 Task: Create a due date automation trigger when advanced on, 2 hours after a card is due add content with a name or a description containing resume.
Action: Mouse moved to (796, 82)
Screenshot: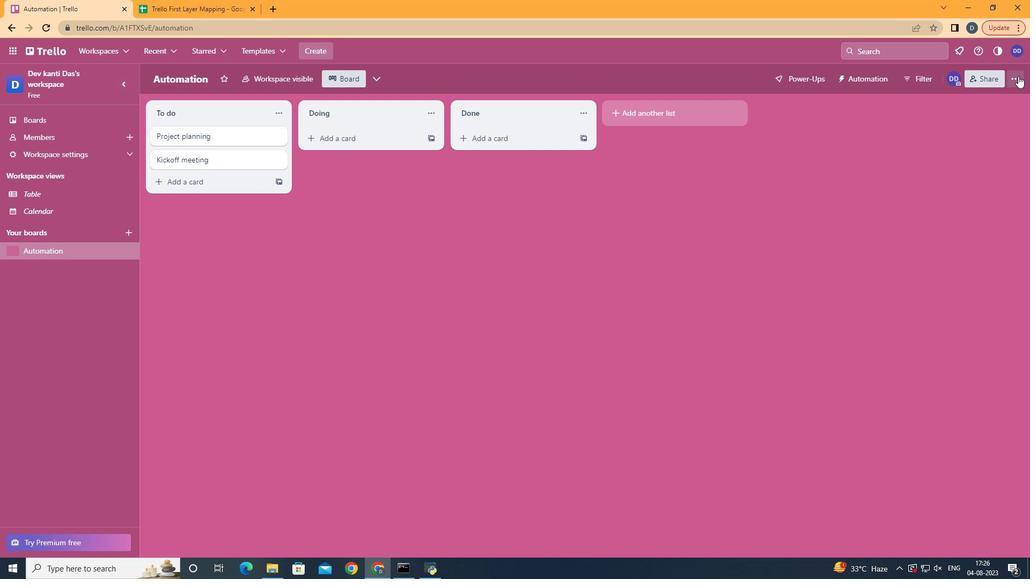 
Action: Mouse pressed left at (796, 82)
Screenshot: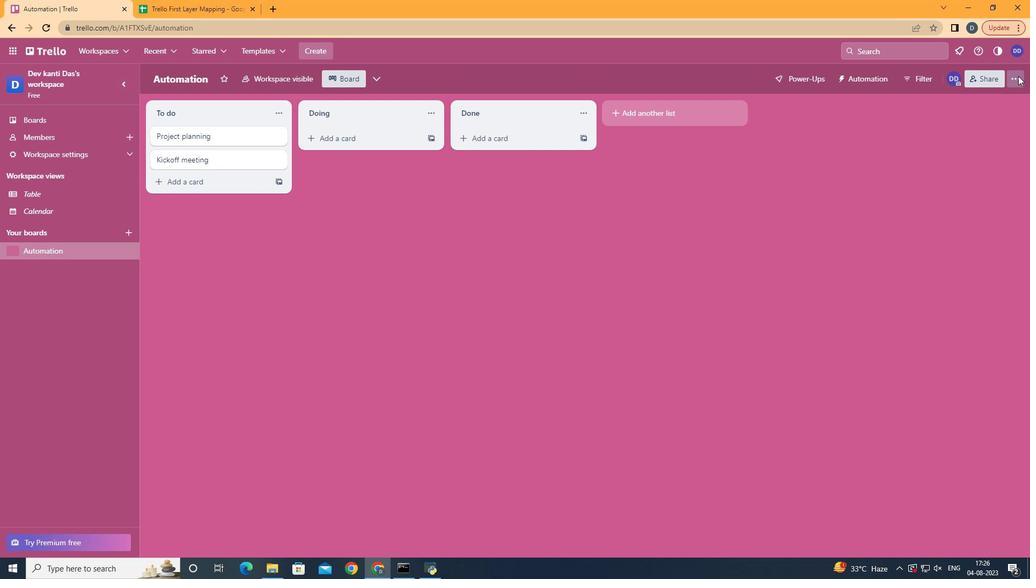
Action: Mouse moved to (743, 226)
Screenshot: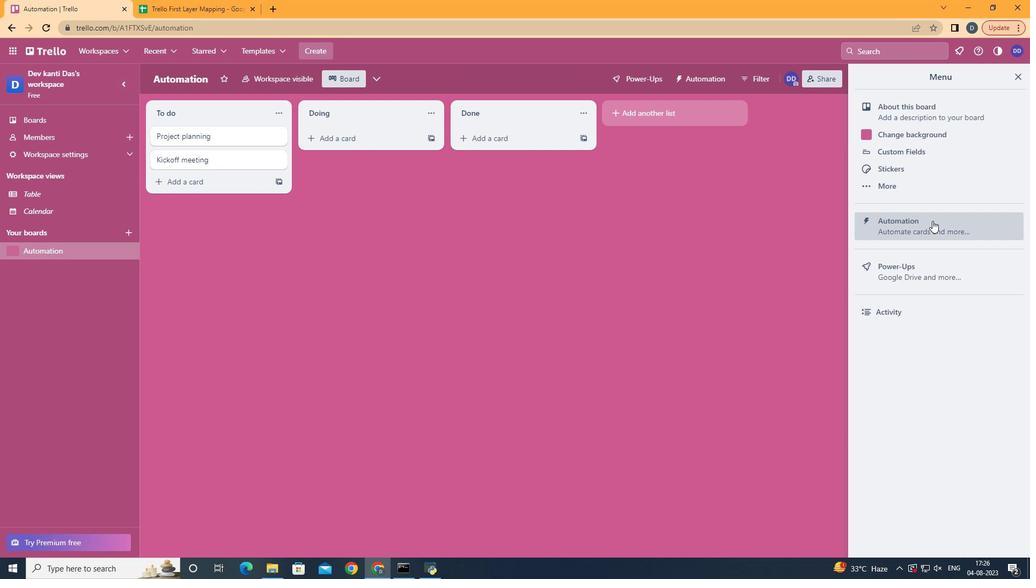 
Action: Mouse pressed left at (743, 226)
Screenshot: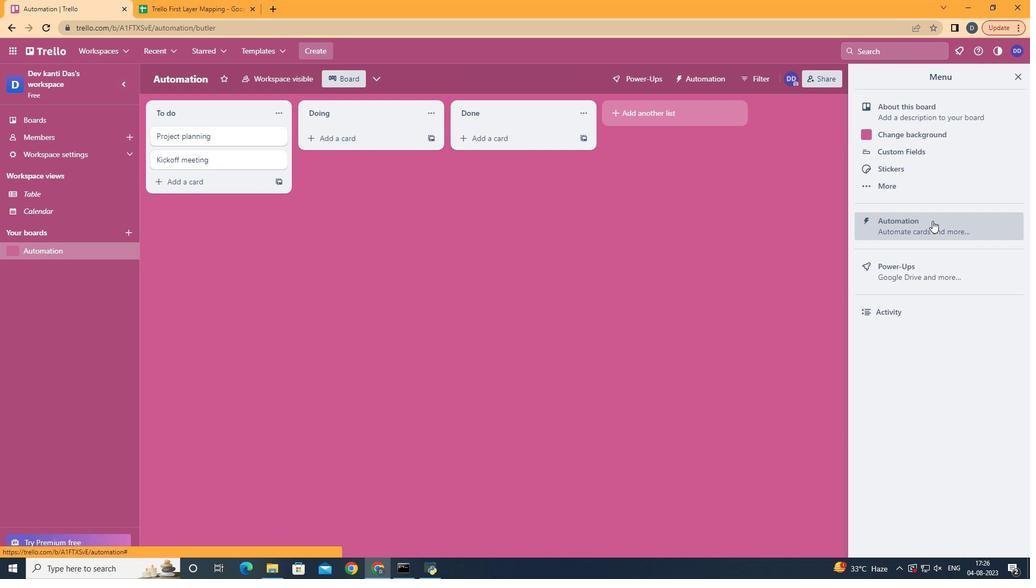 
Action: Mouse moved to (276, 217)
Screenshot: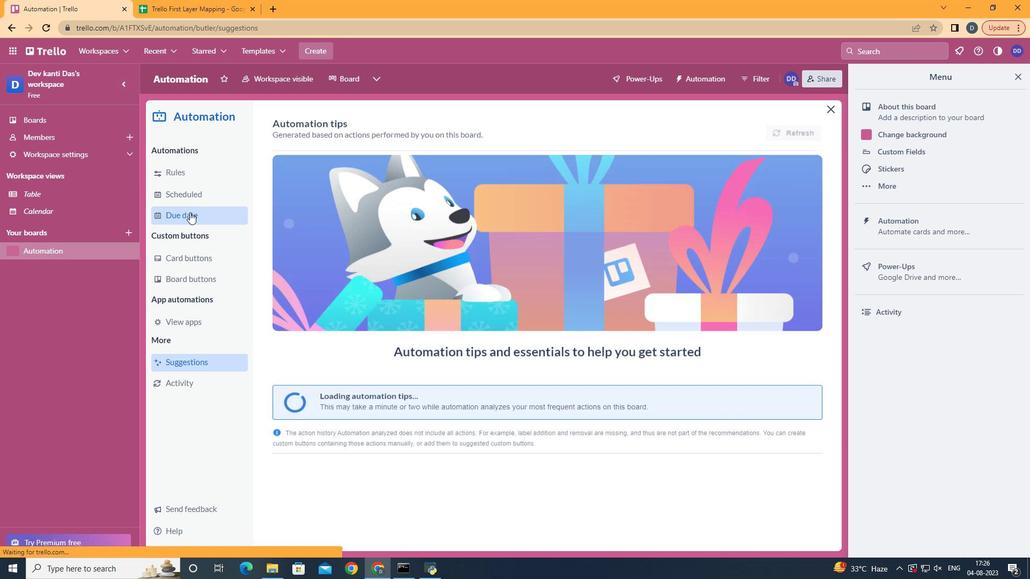 
Action: Mouse pressed left at (276, 217)
Screenshot: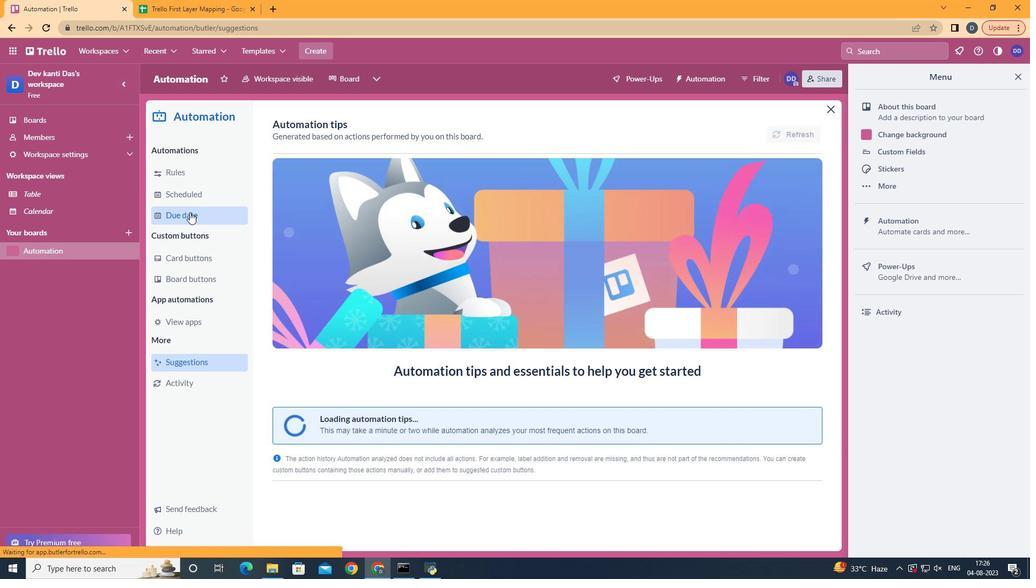 
Action: Mouse moved to (635, 133)
Screenshot: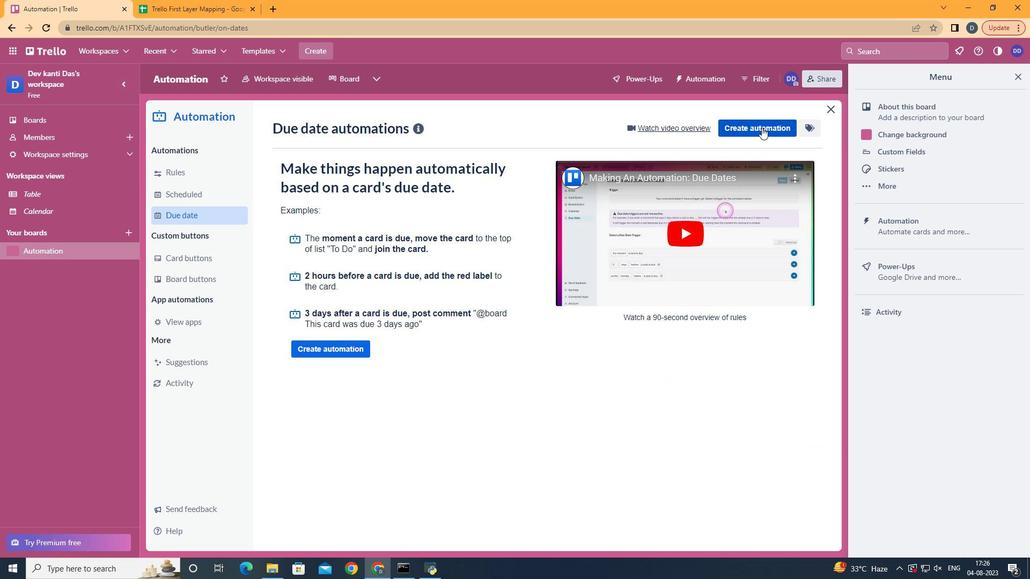 
Action: Mouse pressed left at (635, 133)
Screenshot: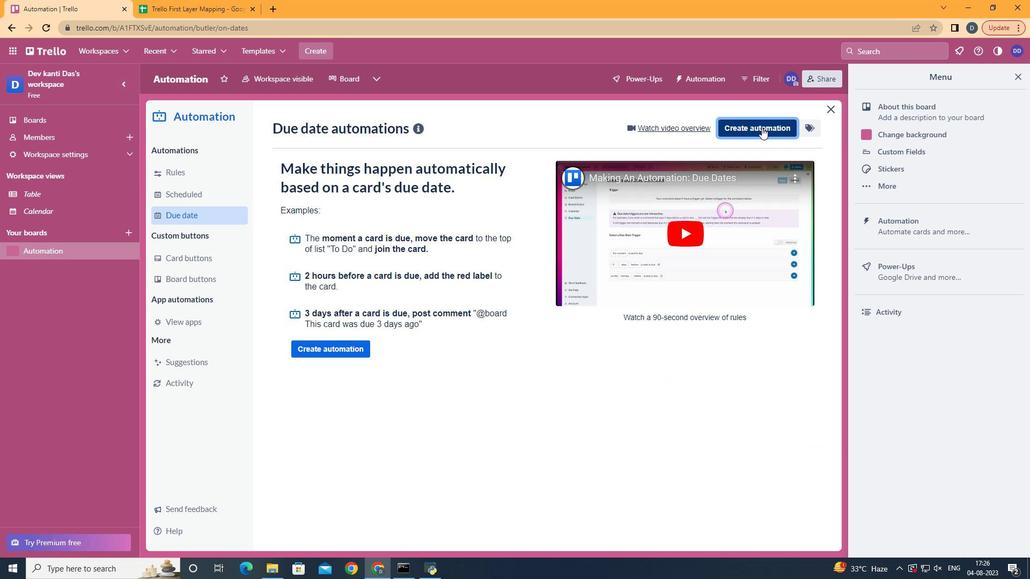 
Action: Mouse moved to (498, 241)
Screenshot: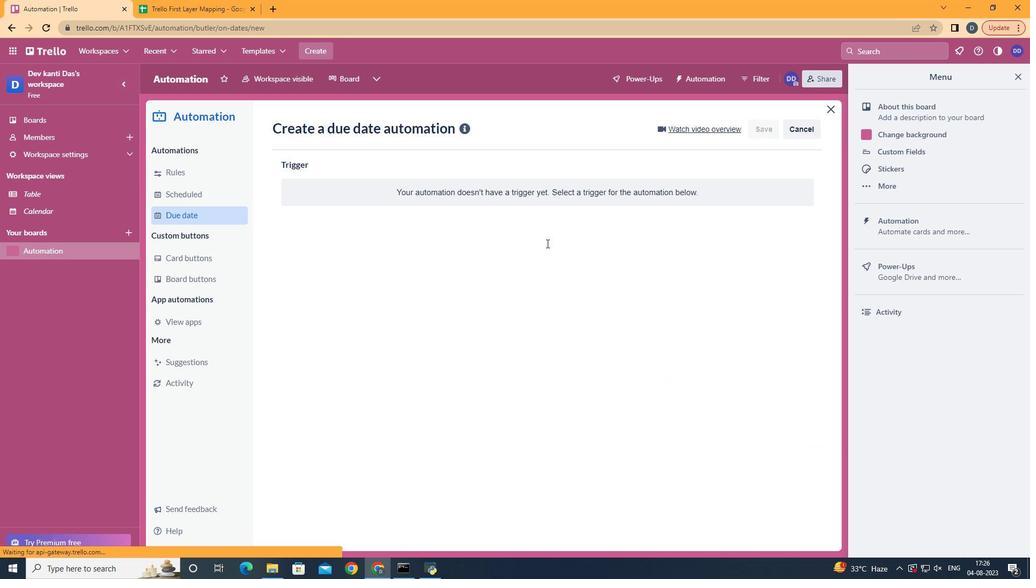 
Action: Mouse pressed left at (498, 241)
Screenshot: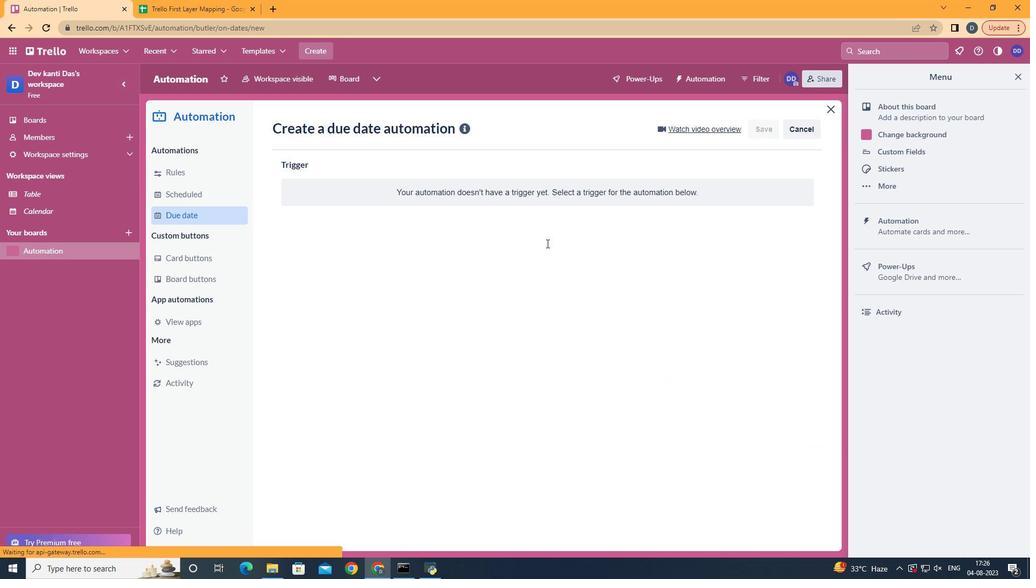 
Action: Mouse moved to (376, 460)
Screenshot: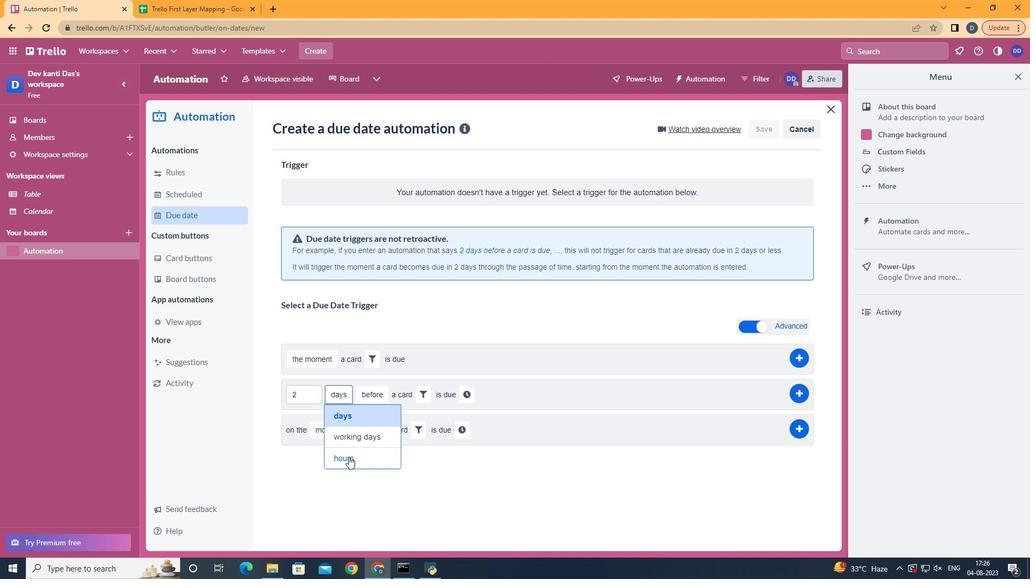 
Action: Mouse pressed left at (376, 460)
Screenshot: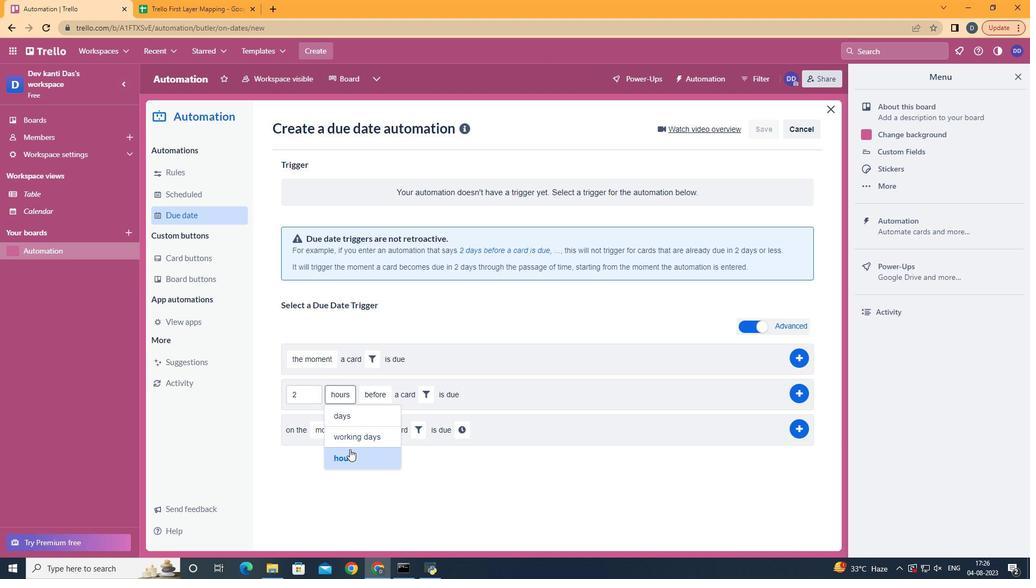 
Action: Mouse moved to (394, 440)
Screenshot: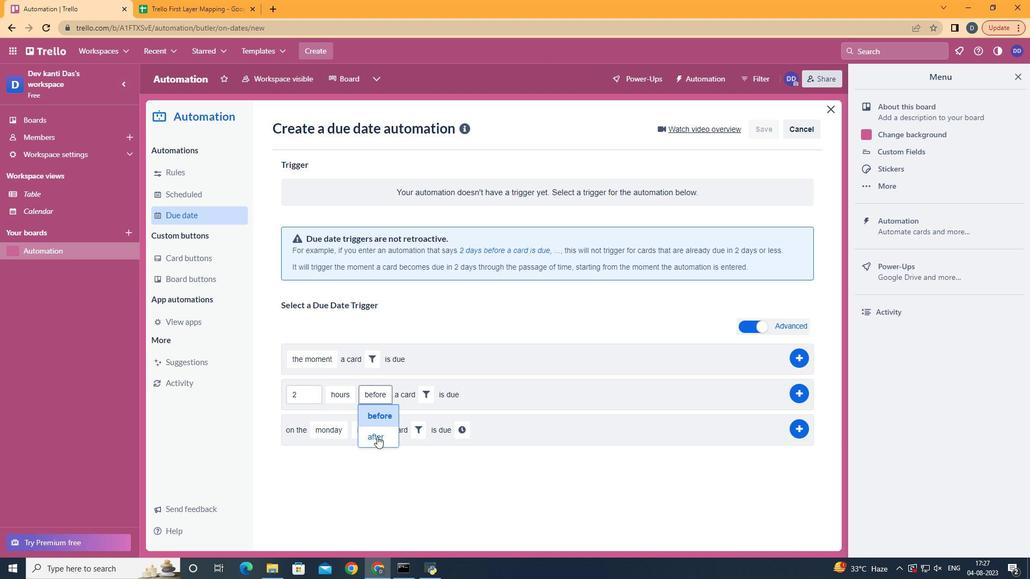 
Action: Mouse pressed left at (394, 440)
Screenshot: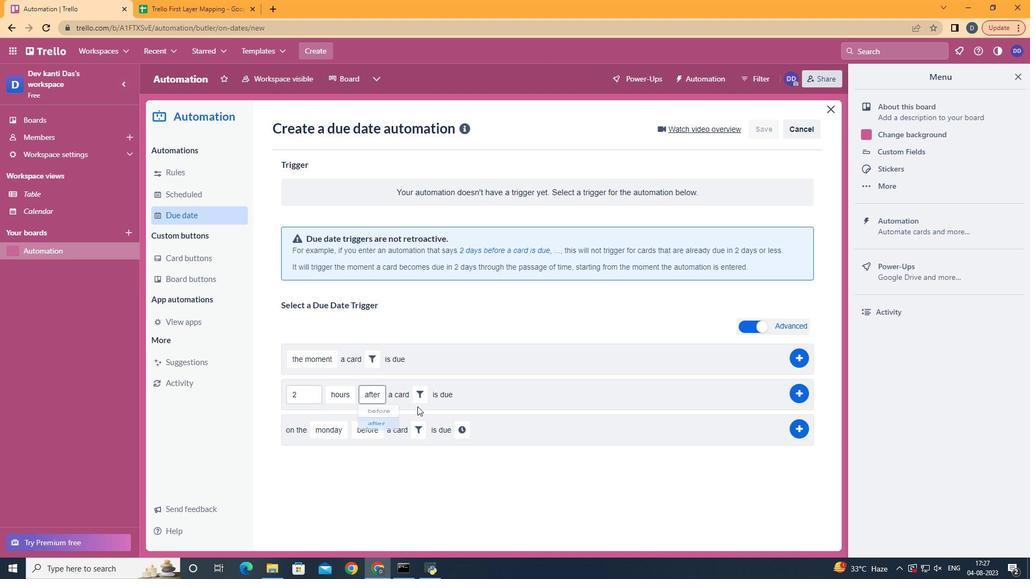 
Action: Mouse moved to (420, 400)
Screenshot: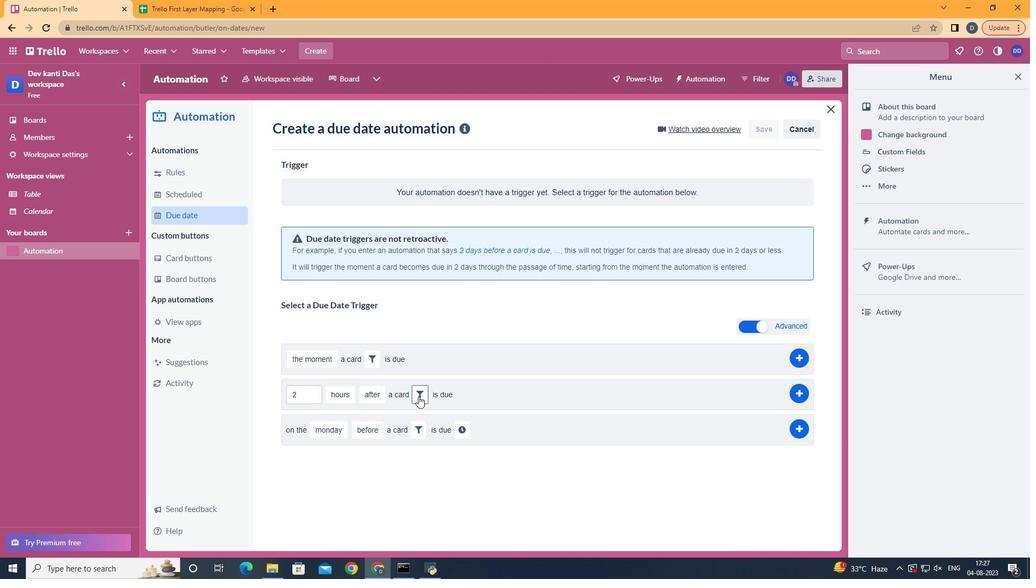 
Action: Mouse pressed left at (420, 400)
Screenshot: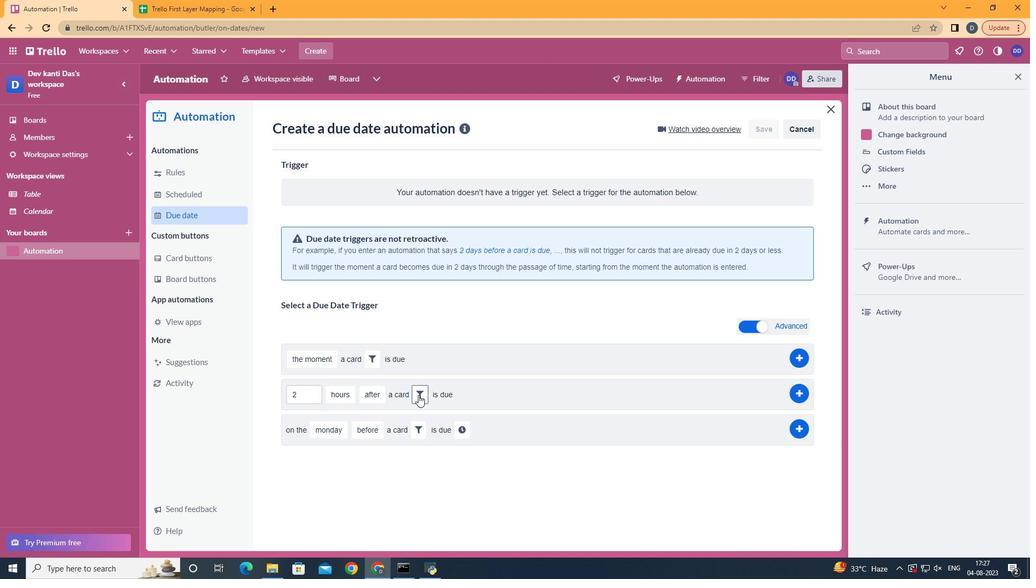 
Action: Mouse moved to (505, 431)
Screenshot: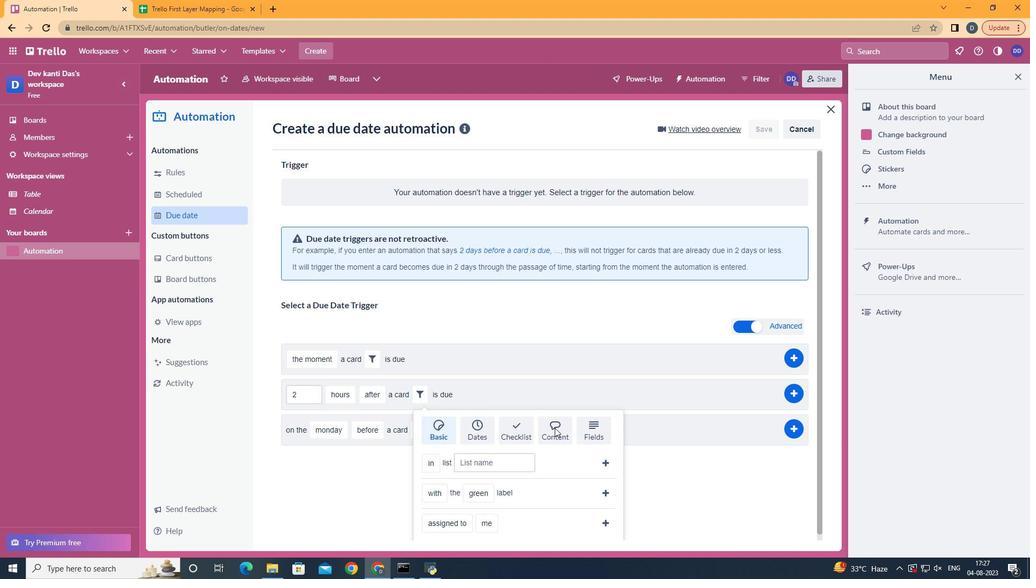 
Action: Mouse pressed left at (505, 431)
Screenshot: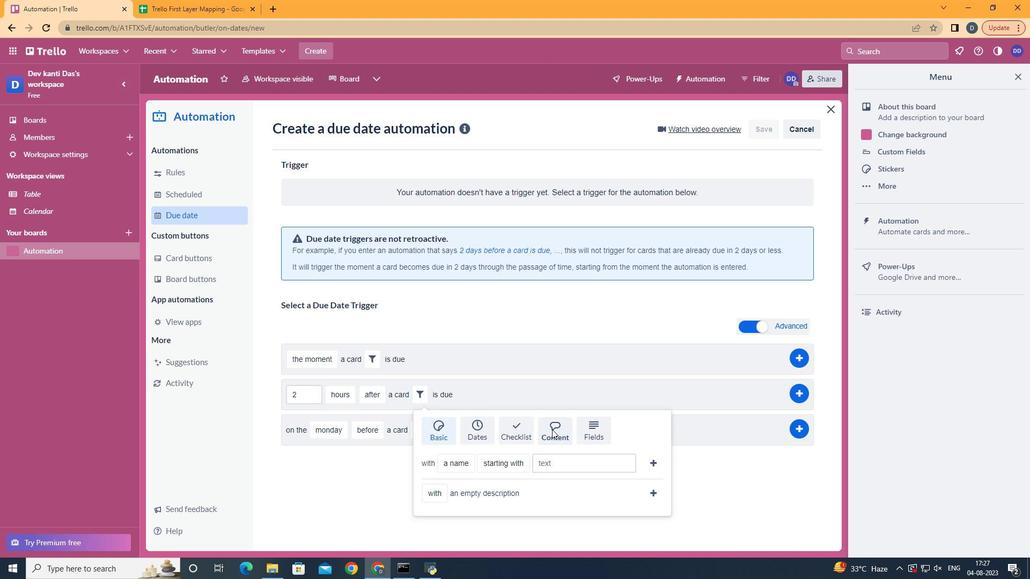 
Action: Mouse moved to (445, 528)
Screenshot: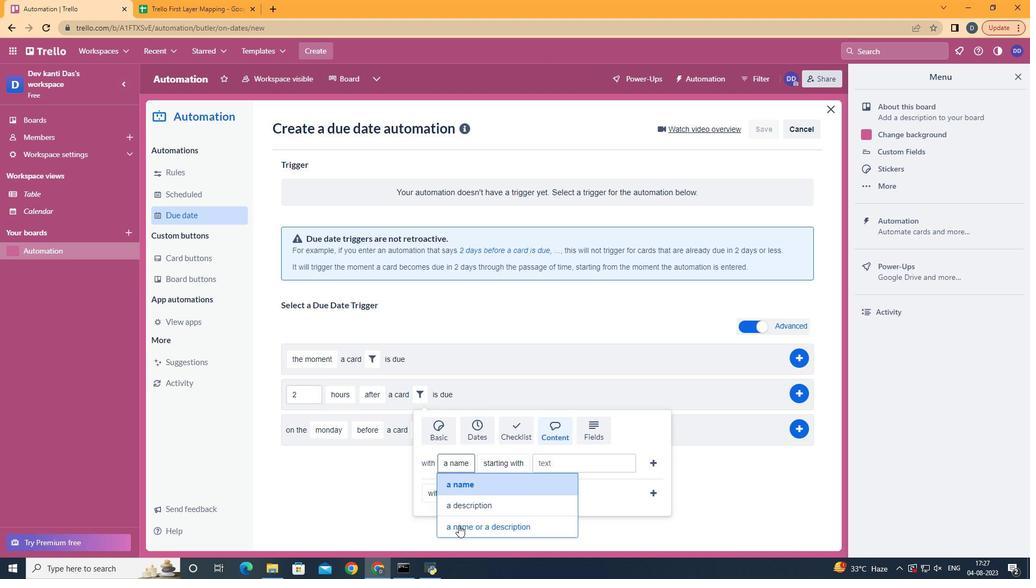
Action: Mouse pressed left at (445, 528)
Screenshot: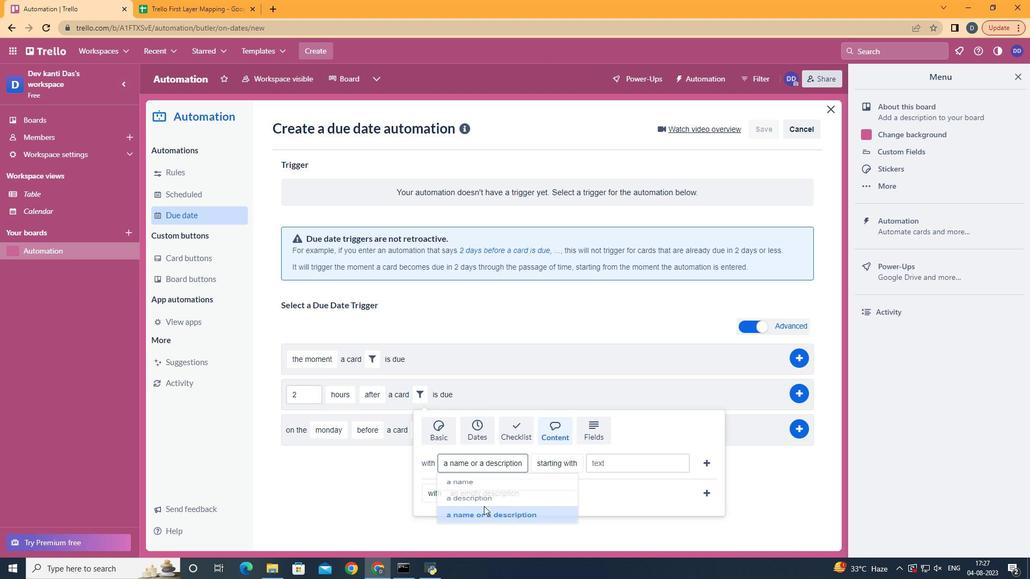 
Action: Mouse moved to (517, 379)
Screenshot: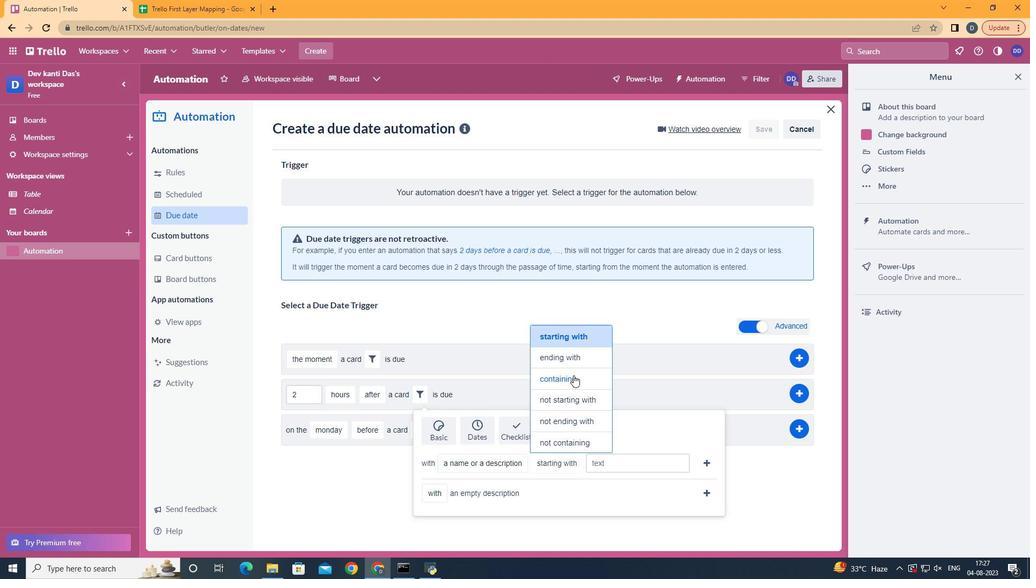 
Action: Mouse pressed left at (517, 379)
Screenshot: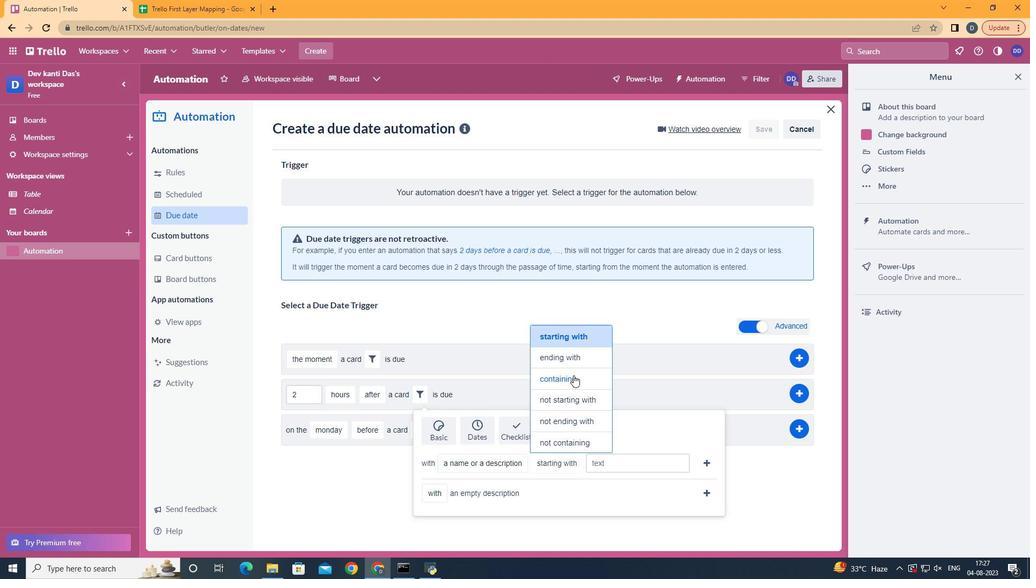 
Action: Mouse moved to (552, 481)
Screenshot: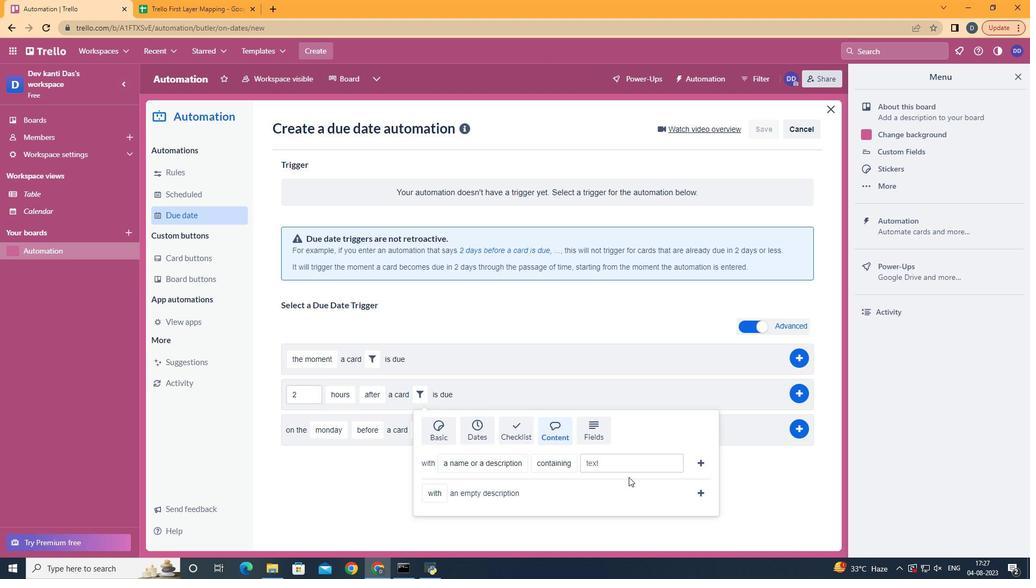 
Action: Mouse pressed left at (552, 481)
Screenshot: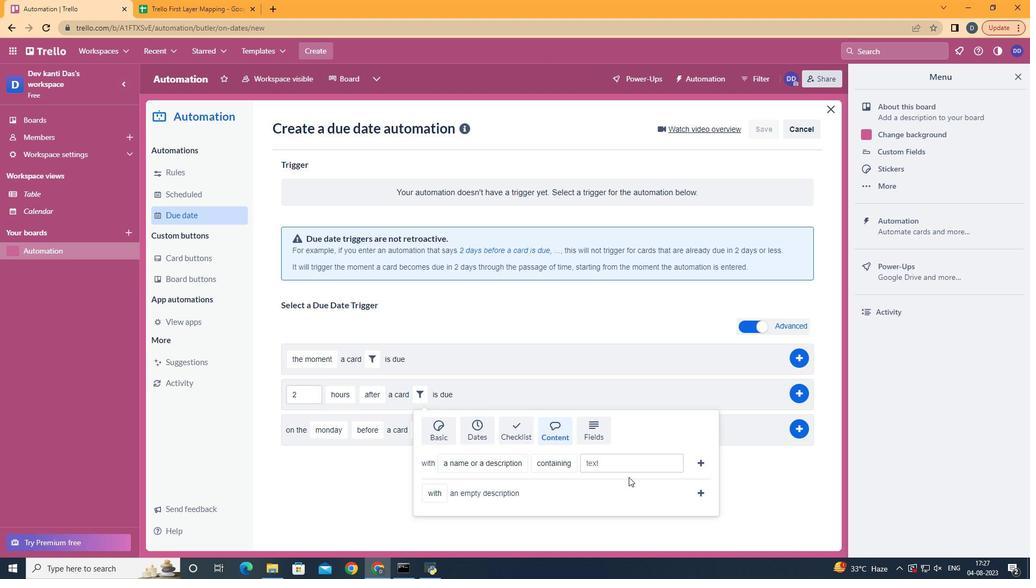 
Action: Mouse moved to (557, 466)
Screenshot: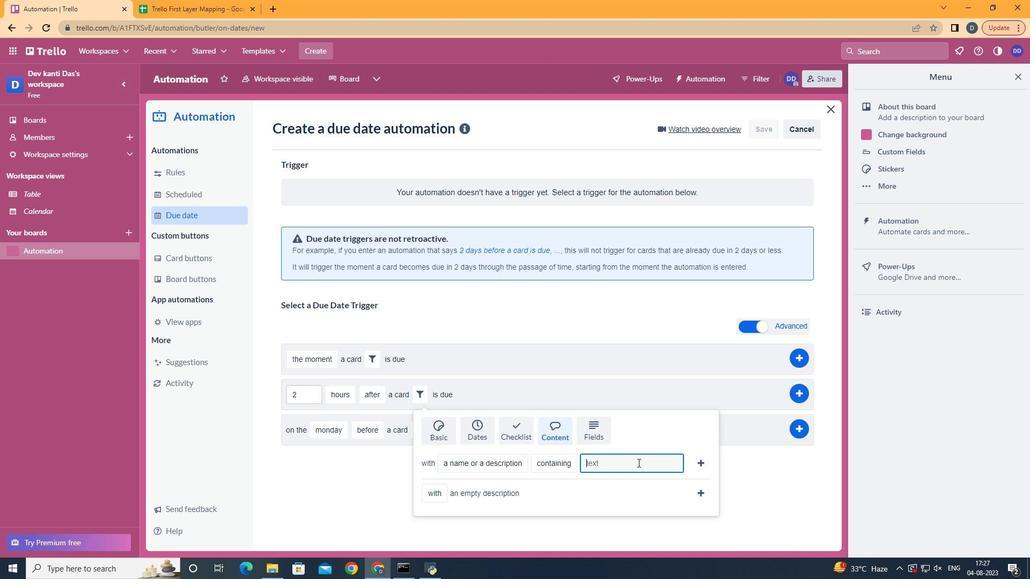 
Action: Mouse pressed left at (557, 466)
Screenshot: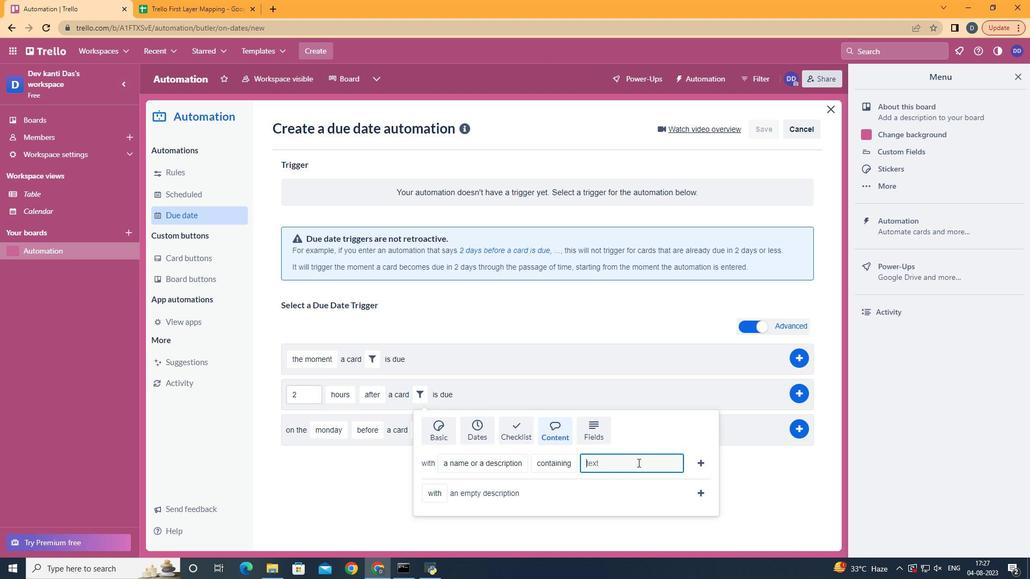 
Action: Key pressed resume
Screenshot: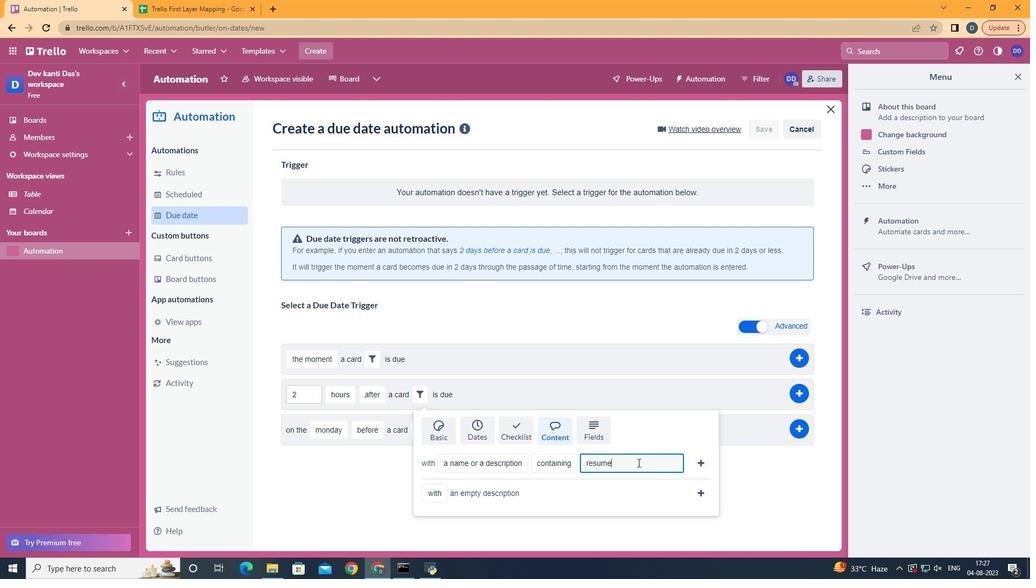 
Action: Mouse moved to (598, 468)
Screenshot: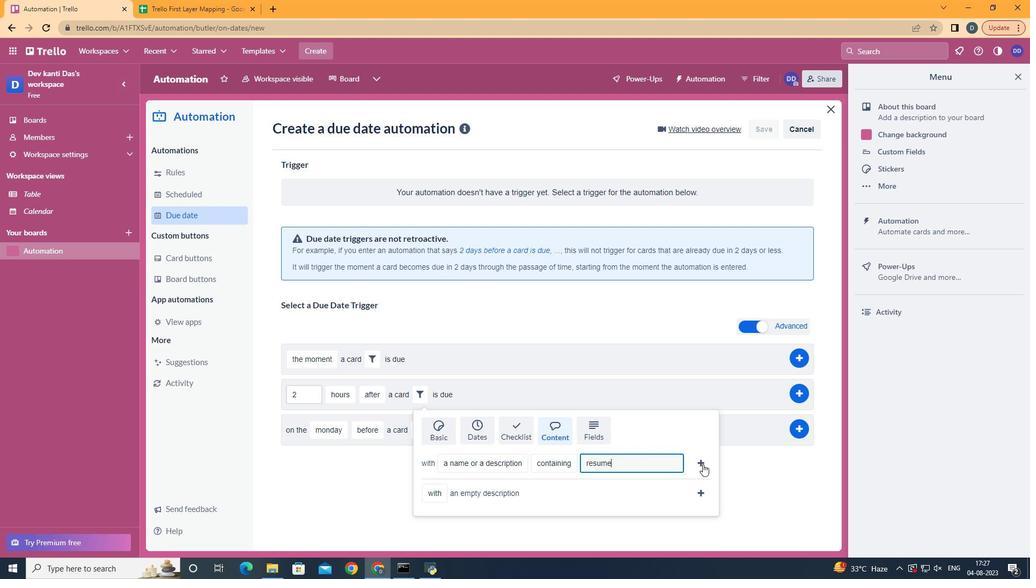 
Action: Mouse pressed left at (598, 468)
Screenshot: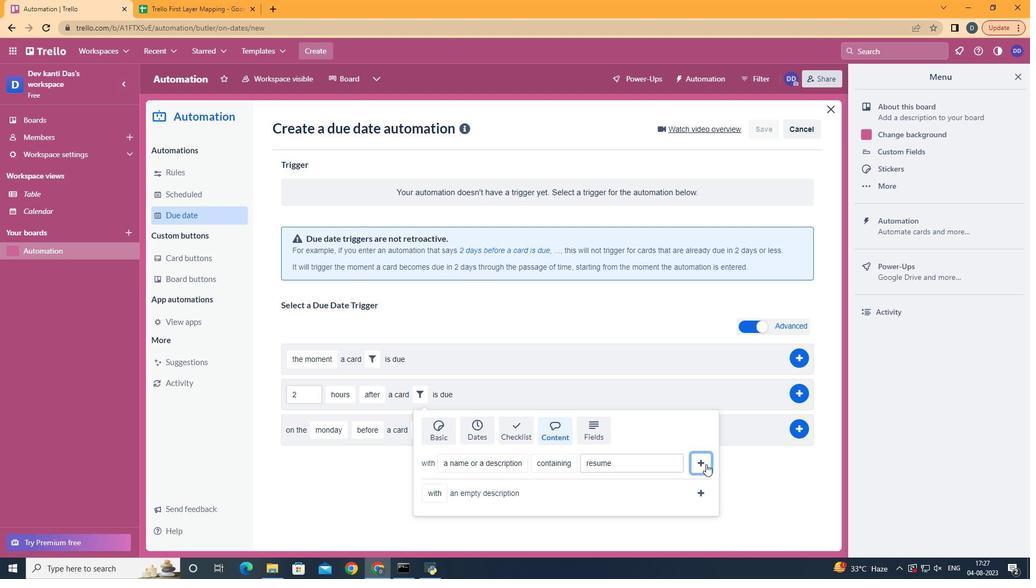 
Action: Mouse moved to (659, 399)
Screenshot: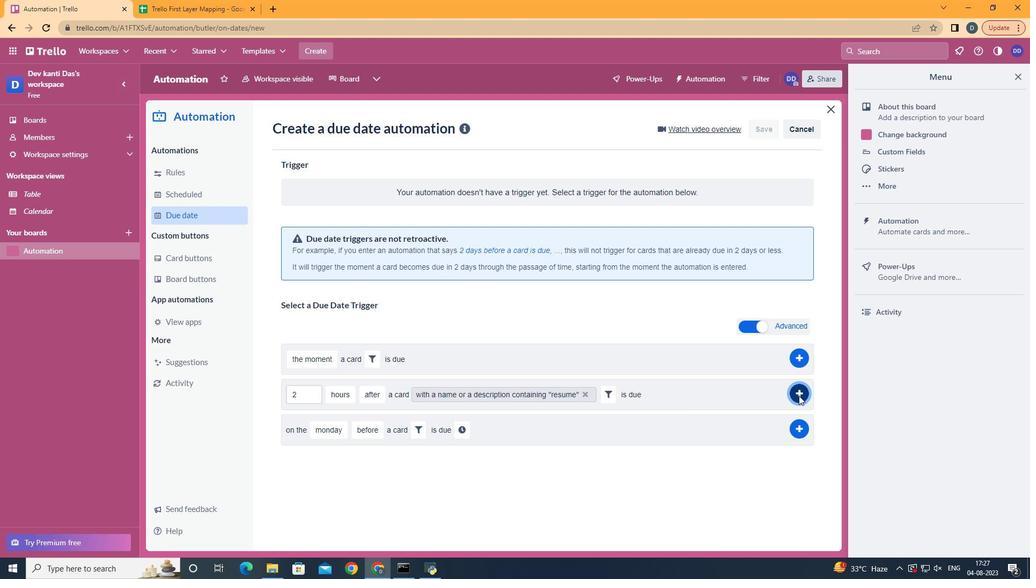 
Action: Mouse pressed left at (659, 399)
Screenshot: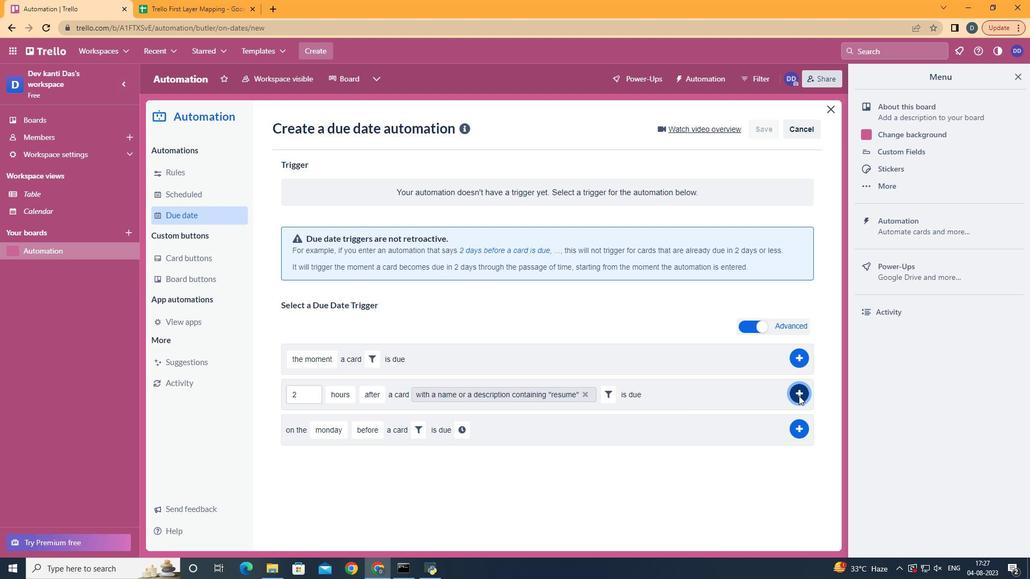 
Action: Mouse moved to (477, 197)
Screenshot: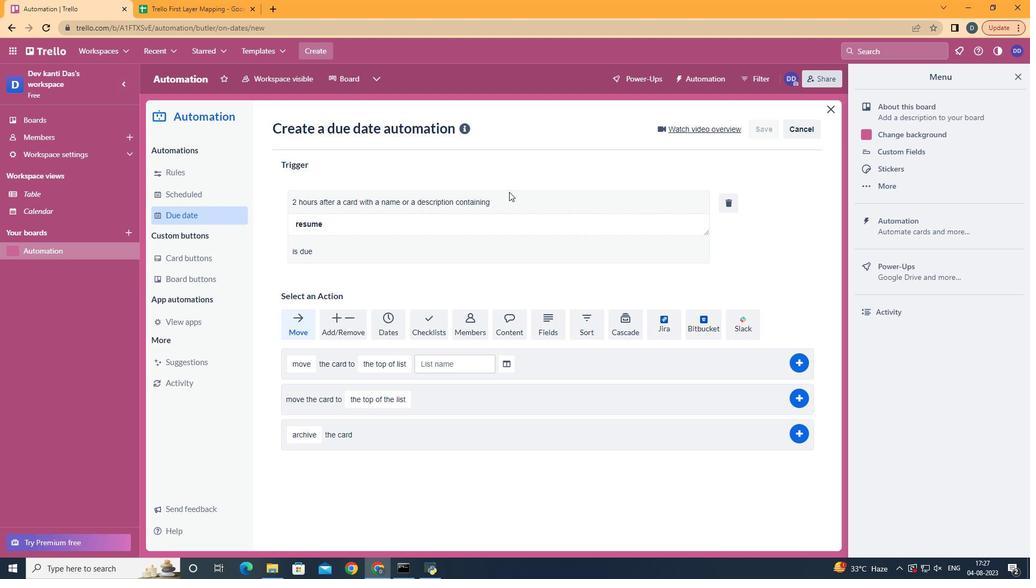
